 Task: Check the percentage active listings of family room in the last 5 years.
Action: Mouse moved to (848, 185)
Screenshot: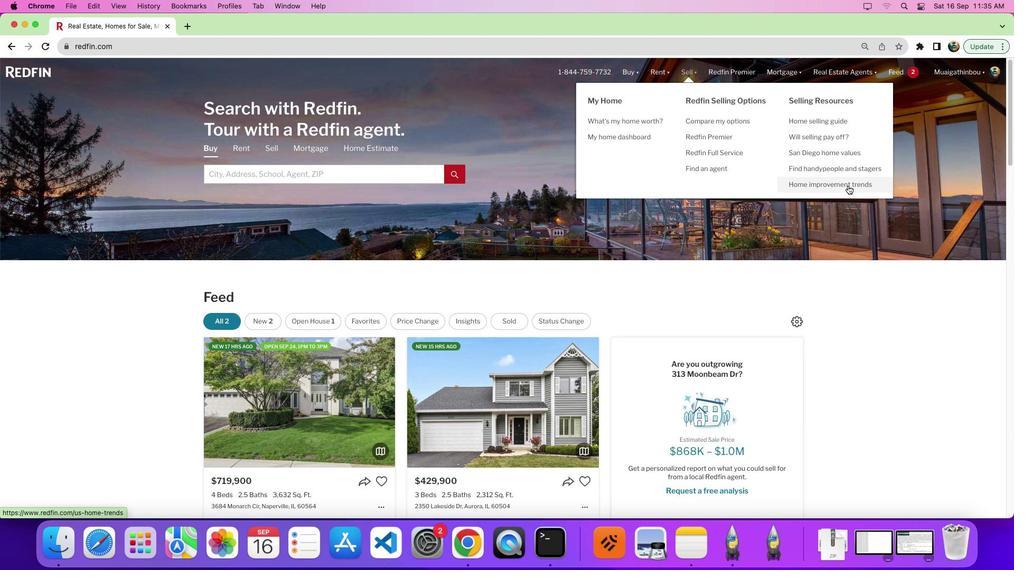
Action: Mouse pressed left at (848, 185)
Screenshot: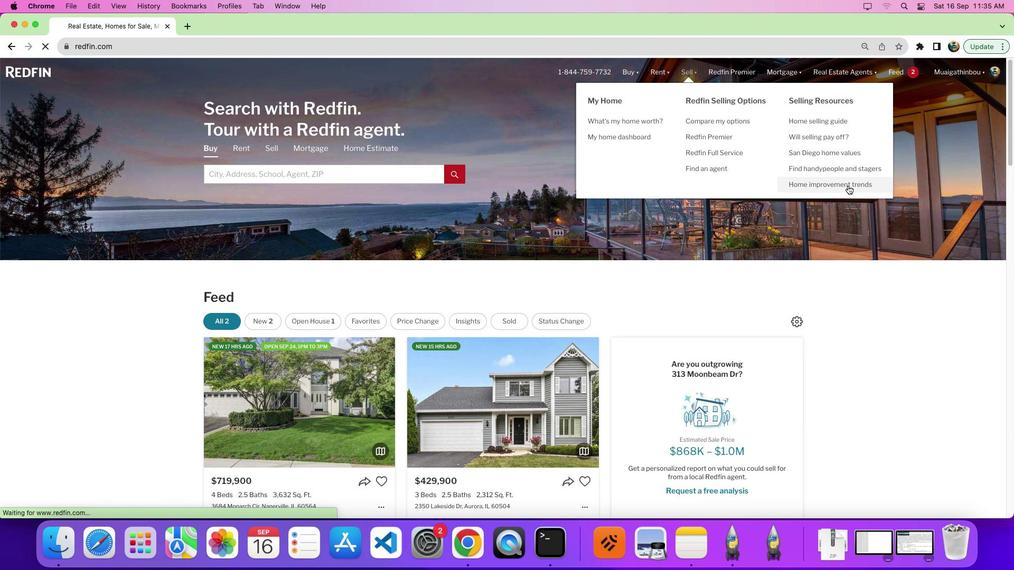 
Action: Mouse pressed left at (848, 185)
Screenshot: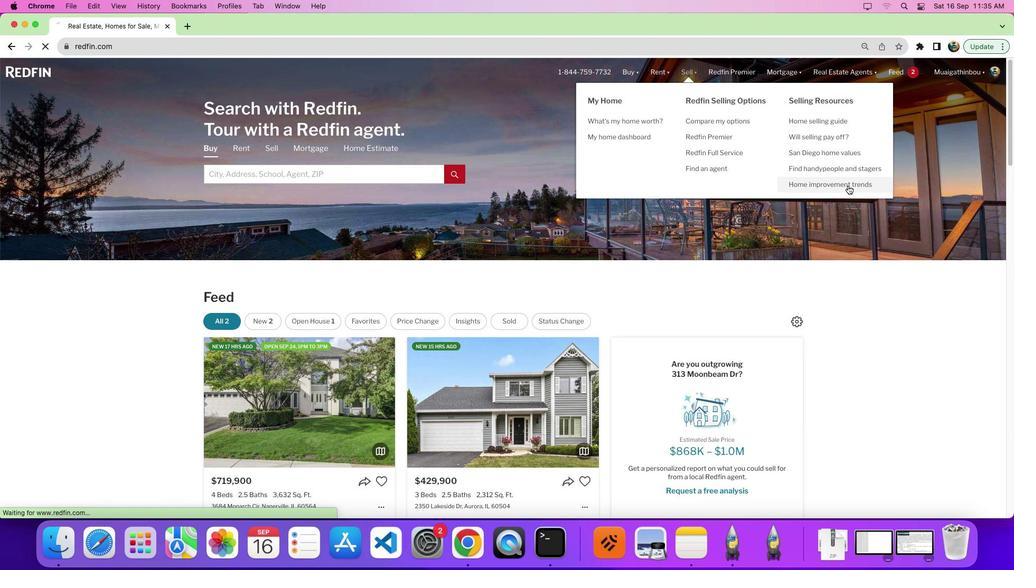 
Action: Mouse moved to (274, 204)
Screenshot: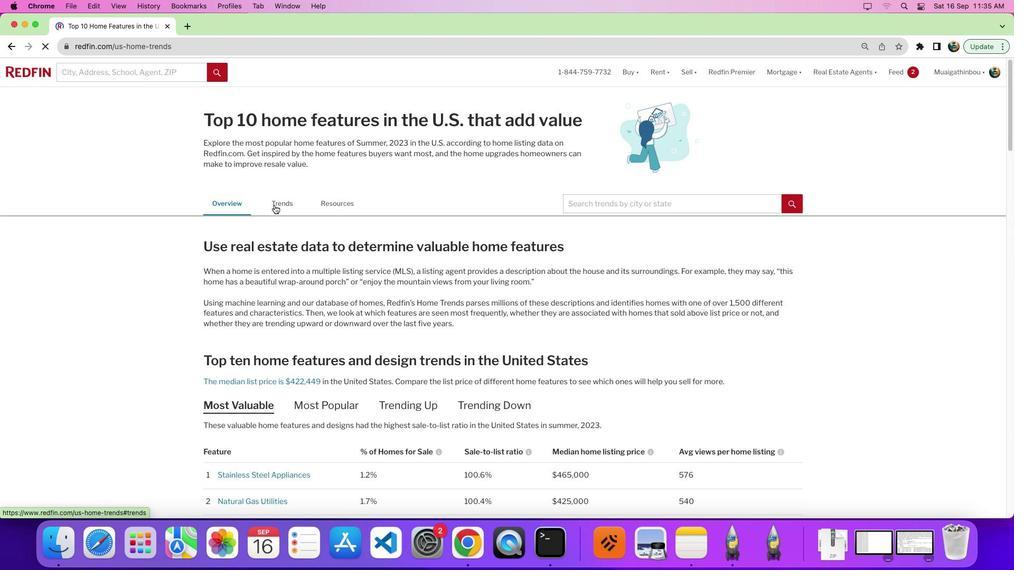 
Action: Mouse pressed left at (274, 204)
Screenshot: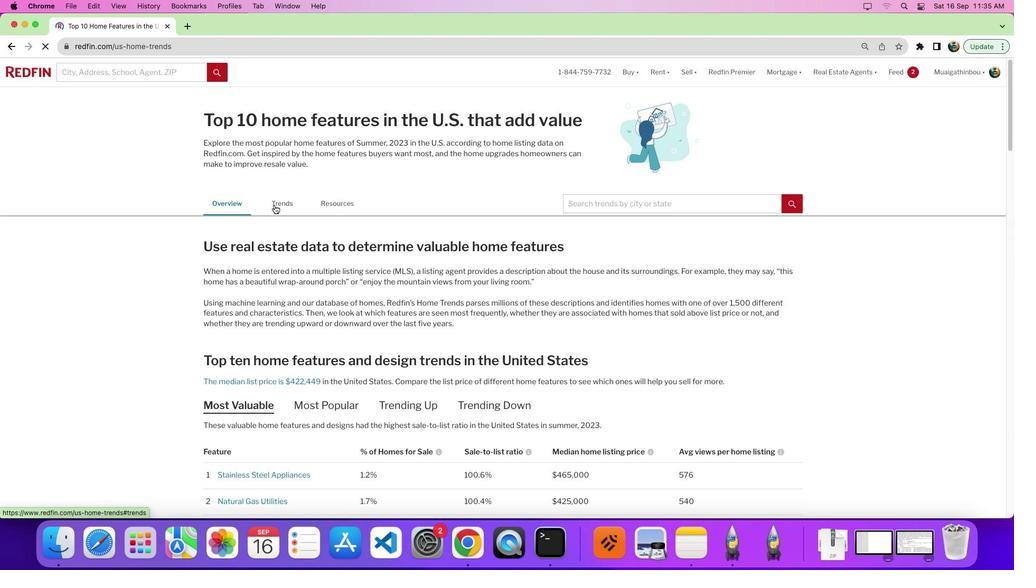 
Action: Mouse moved to (476, 253)
Screenshot: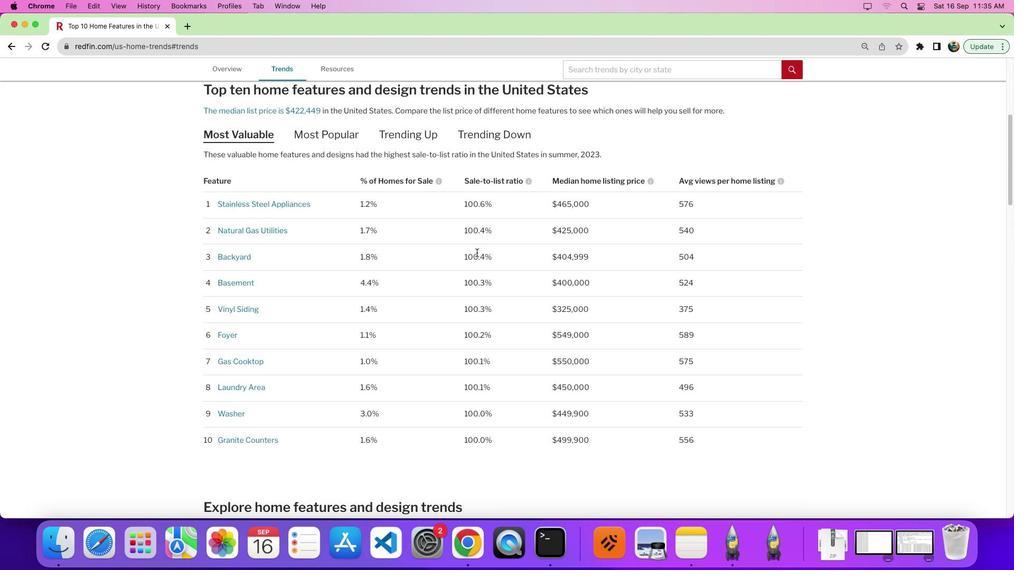 
Action: Mouse scrolled (476, 253) with delta (0, 0)
Screenshot: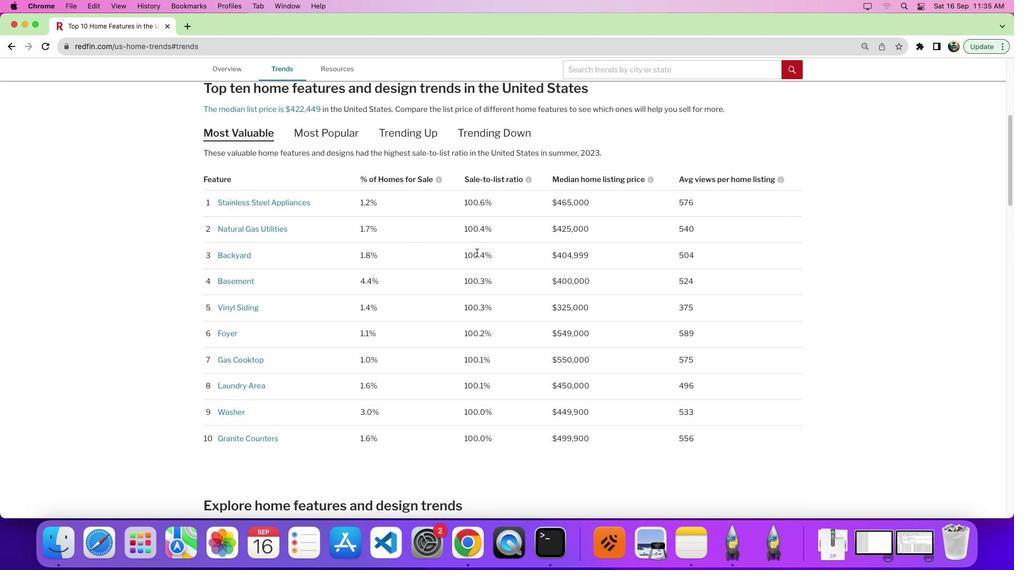 
Action: Mouse scrolled (476, 253) with delta (0, 0)
Screenshot: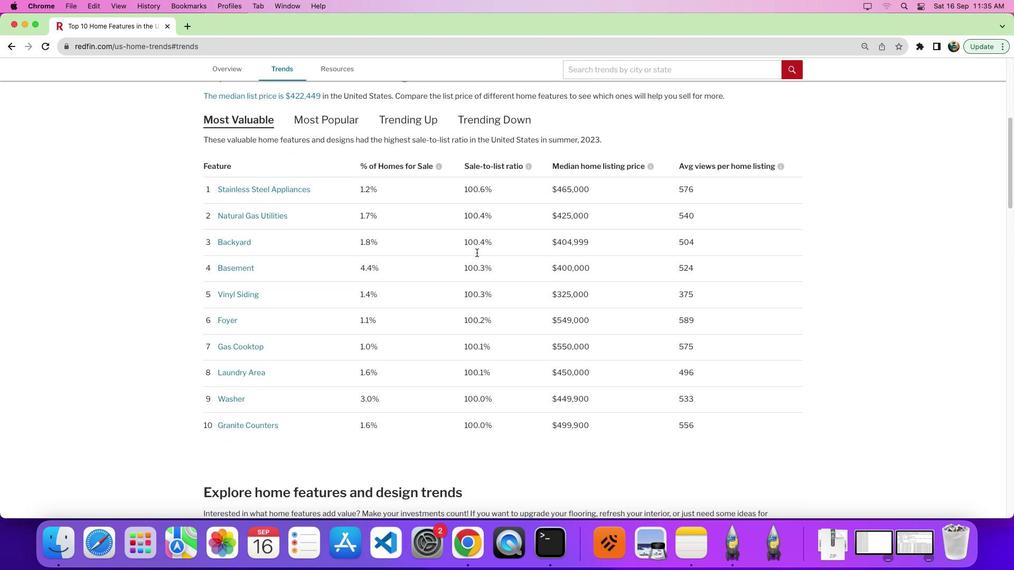 
Action: Mouse scrolled (476, 253) with delta (0, 0)
Screenshot: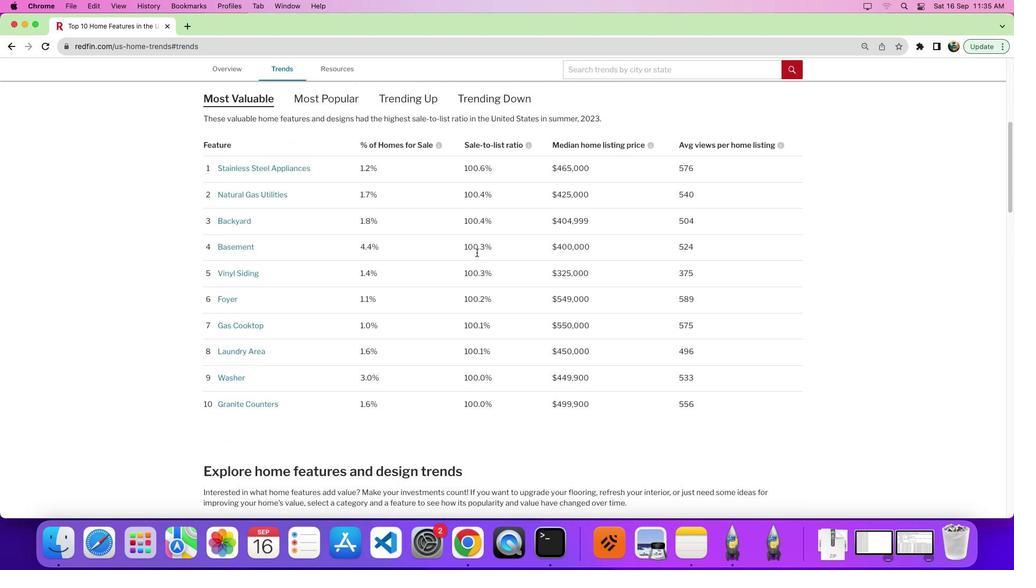 
Action: Mouse moved to (476, 253)
Screenshot: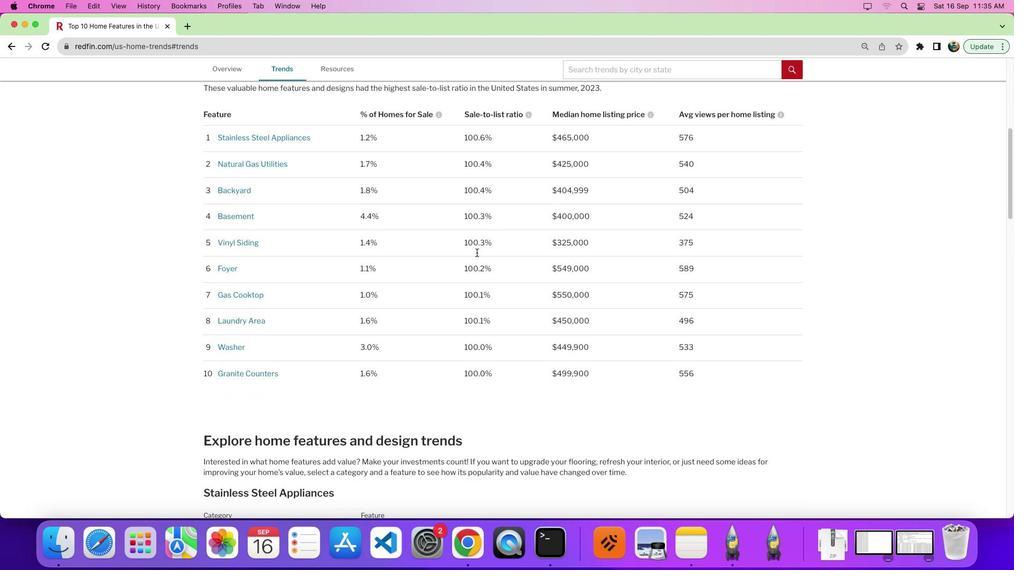 
Action: Mouse scrolled (476, 253) with delta (0, 0)
Screenshot: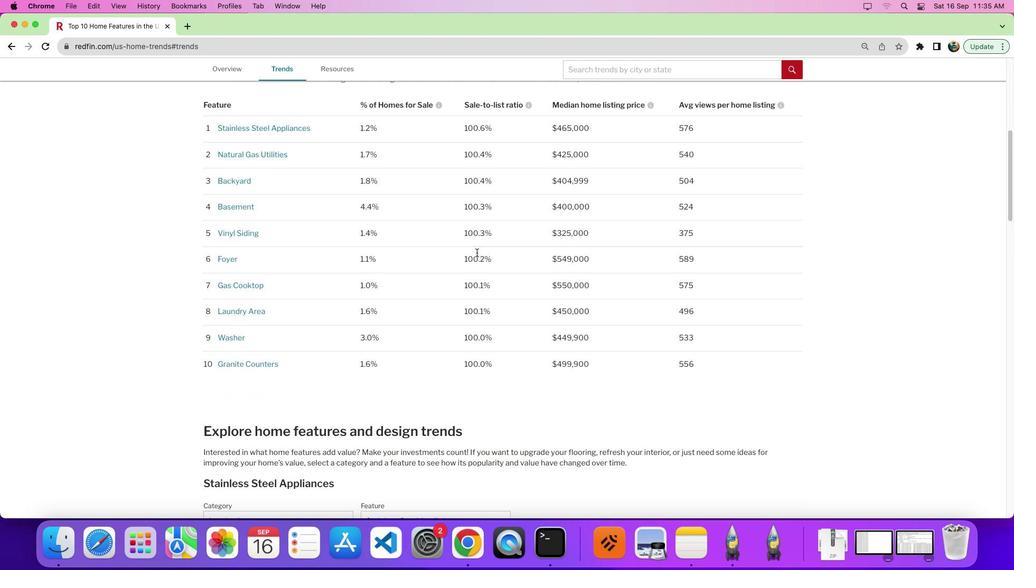 
Action: Mouse scrolled (476, 253) with delta (0, 0)
Screenshot: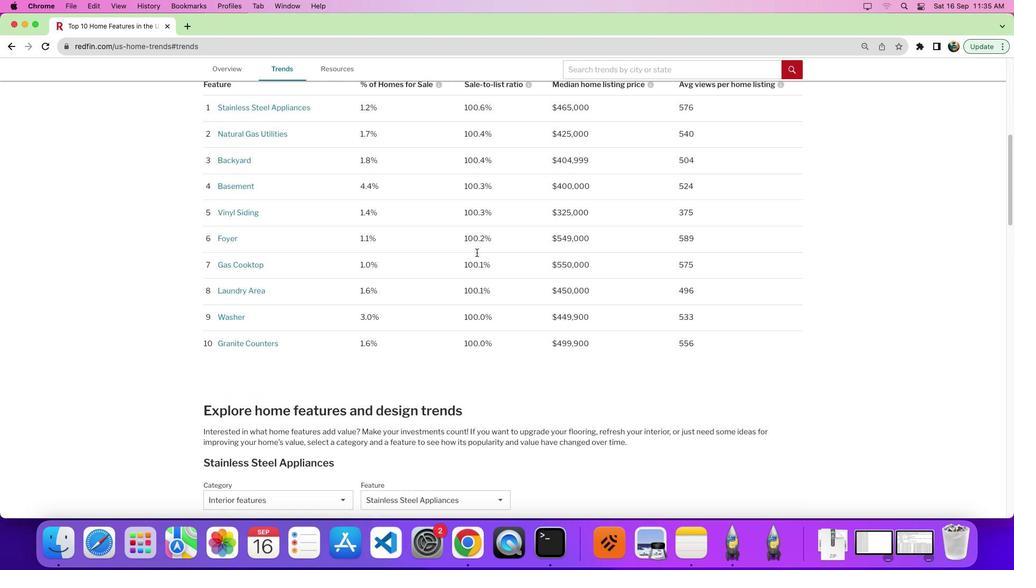 
Action: Mouse scrolled (476, 253) with delta (0, -2)
Screenshot: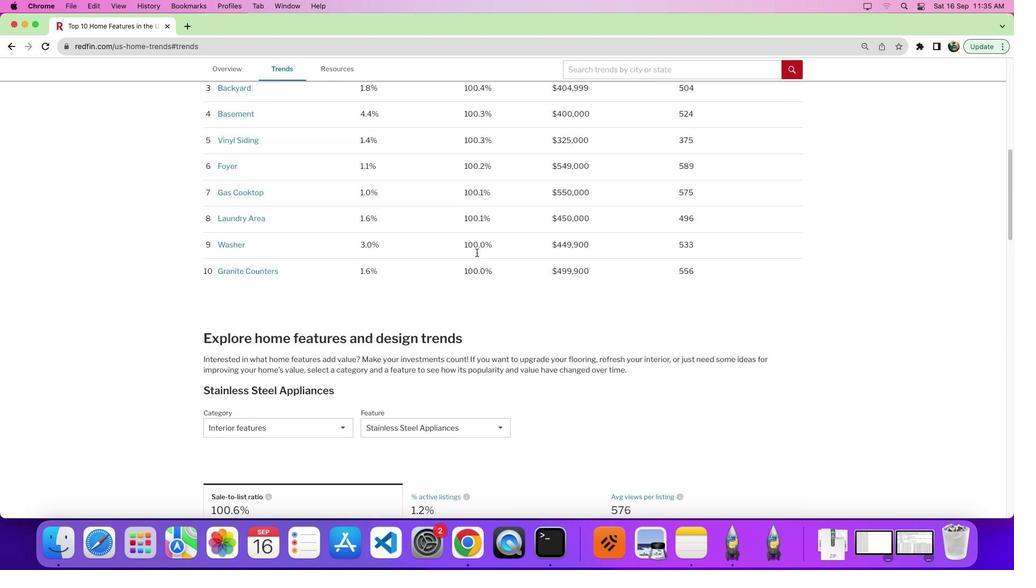 
Action: Mouse moved to (476, 252)
Screenshot: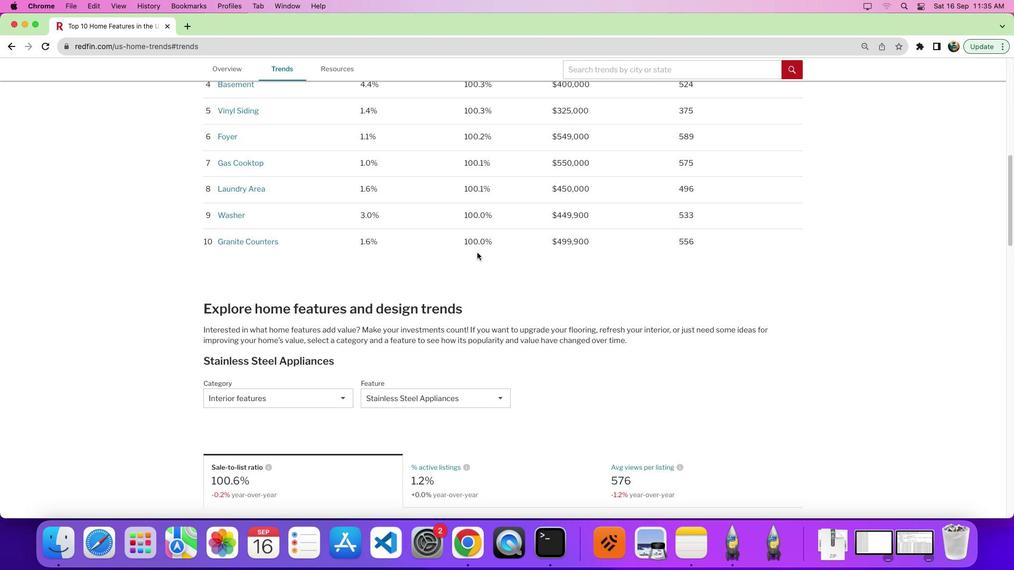 
Action: Mouse scrolled (476, 252) with delta (0, 0)
Screenshot: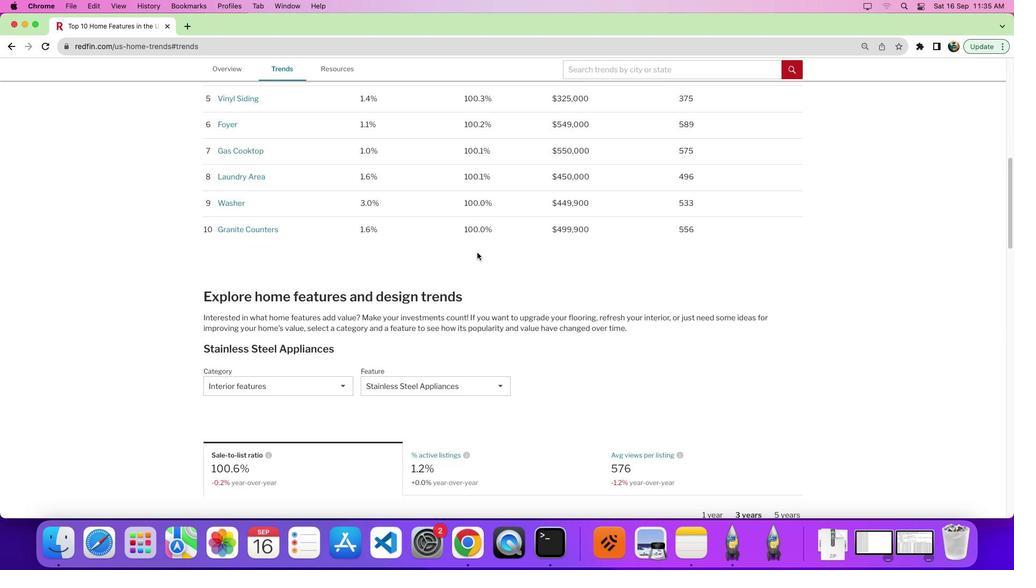 
Action: Mouse scrolled (476, 252) with delta (0, 0)
Screenshot: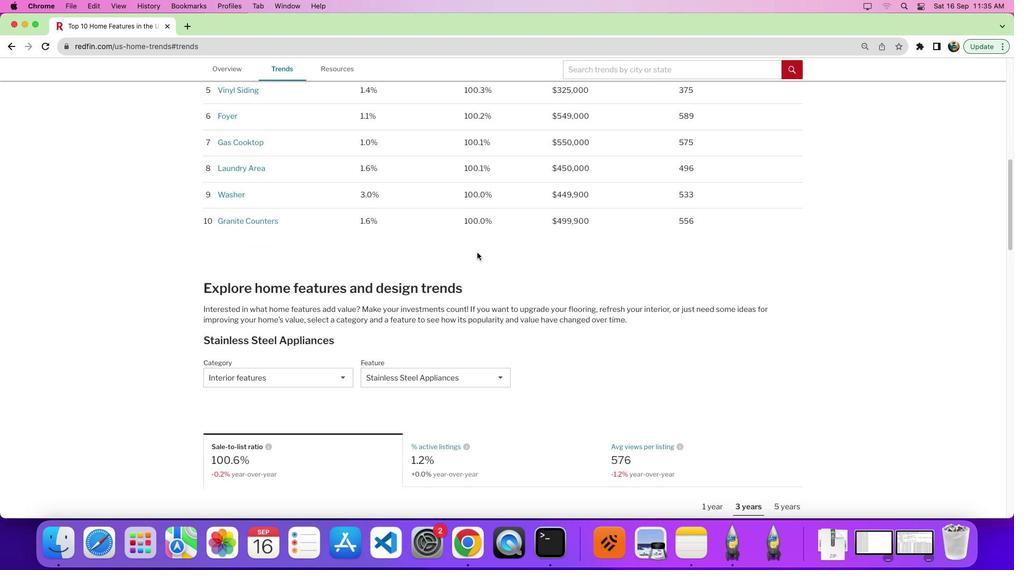 
Action: Mouse moved to (457, 270)
Screenshot: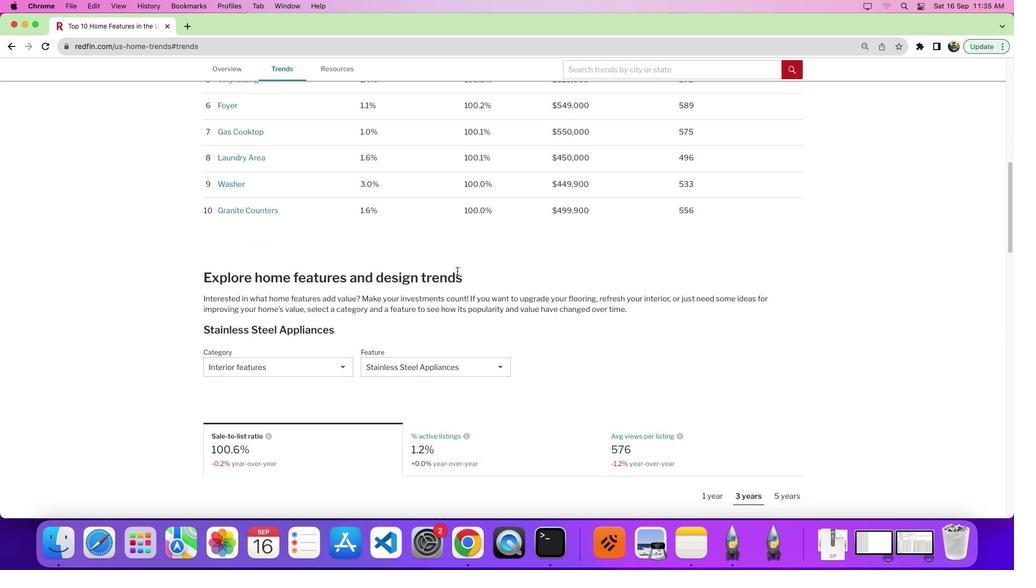 
Action: Mouse scrolled (457, 270) with delta (0, 0)
Screenshot: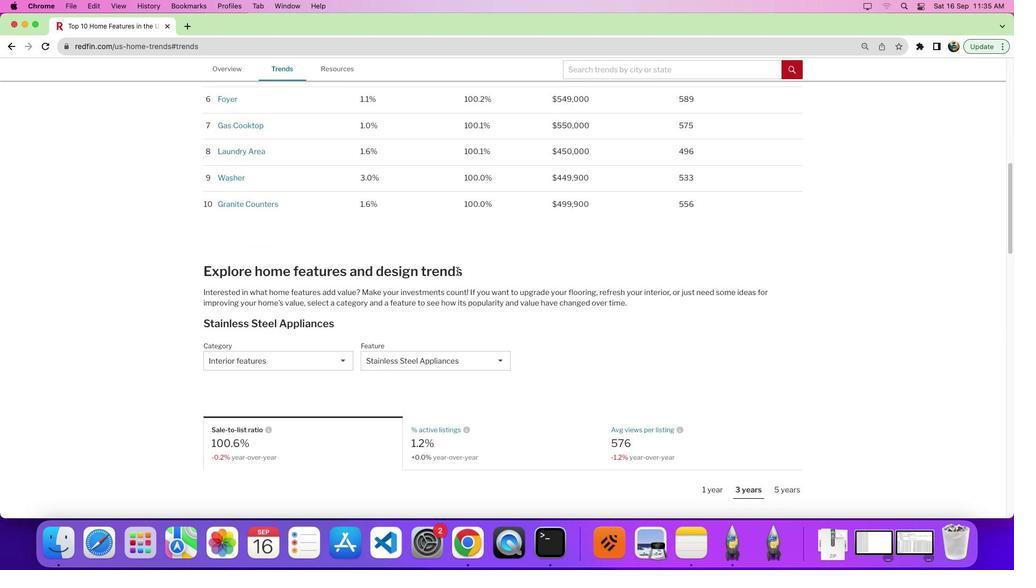 
Action: Mouse scrolled (457, 270) with delta (0, 0)
Screenshot: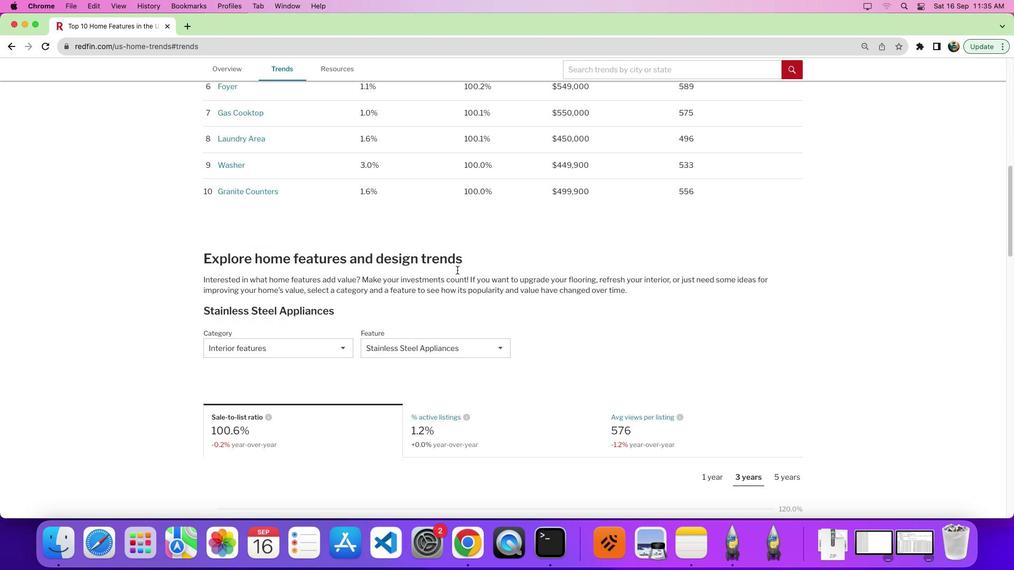 
Action: Mouse moved to (457, 270)
Screenshot: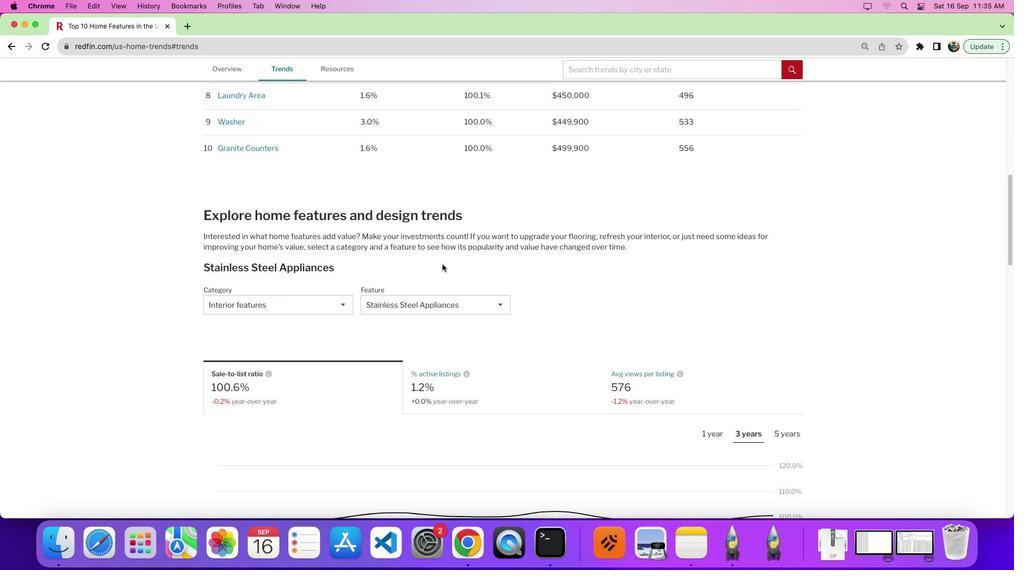 
Action: Mouse scrolled (457, 270) with delta (0, -1)
Screenshot: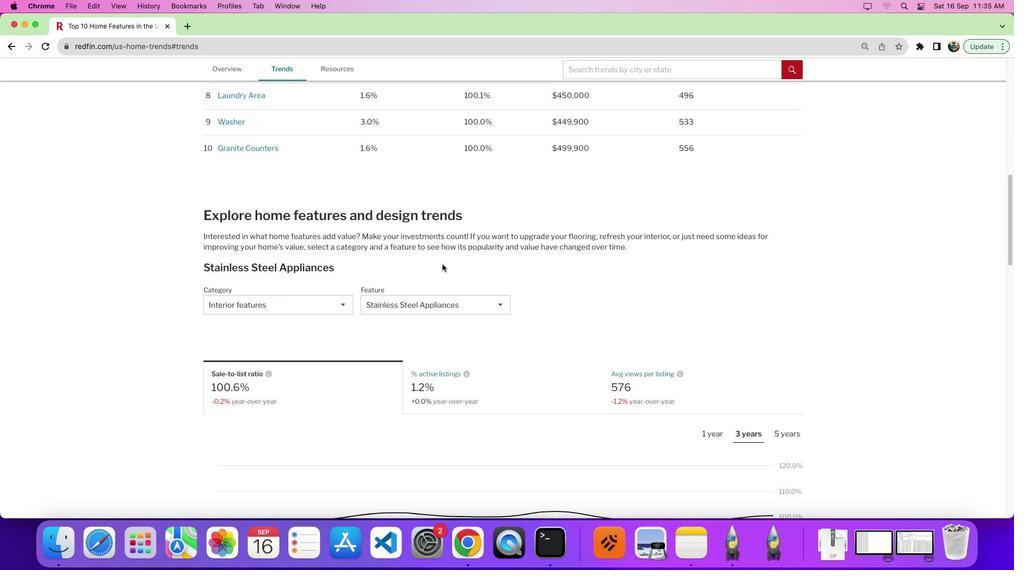
Action: Mouse moved to (308, 283)
Screenshot: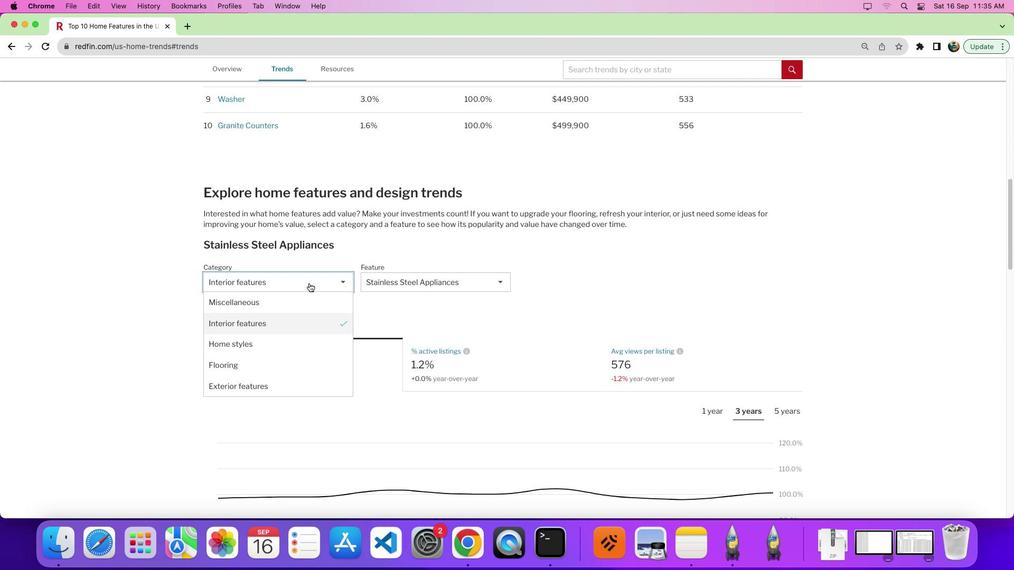 
Action: Mouse pressed left at (308, 283)
Screenshot: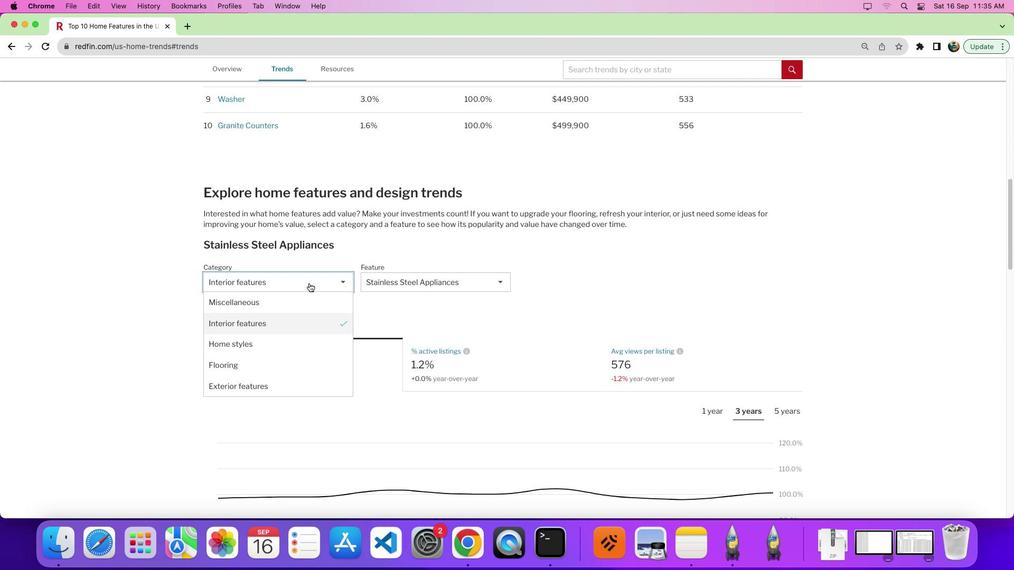 
Action: Mouse moved to (307, 330)
Screenshot: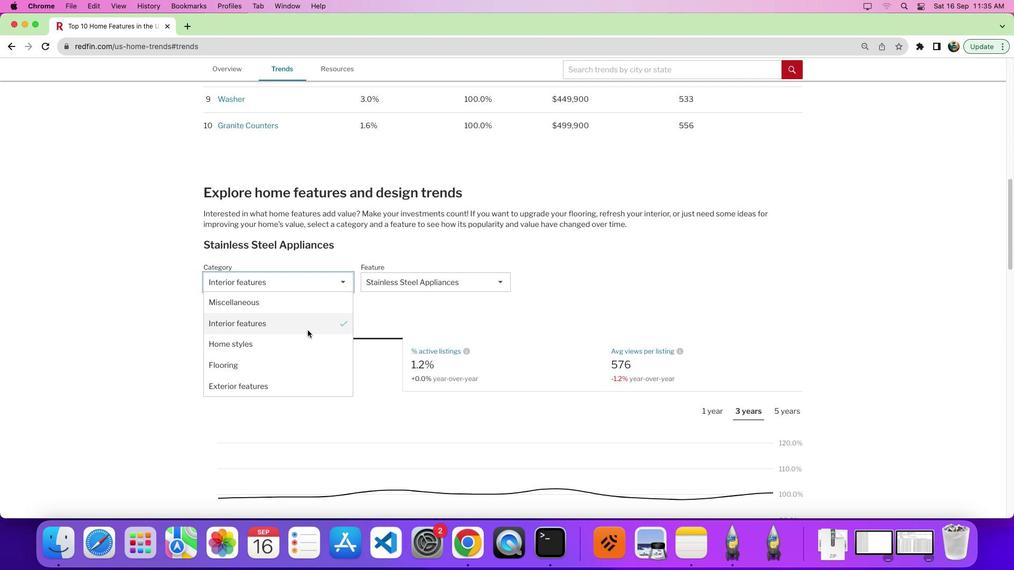 
Action: Mouse pressed left at (307, 330)
Screenshot: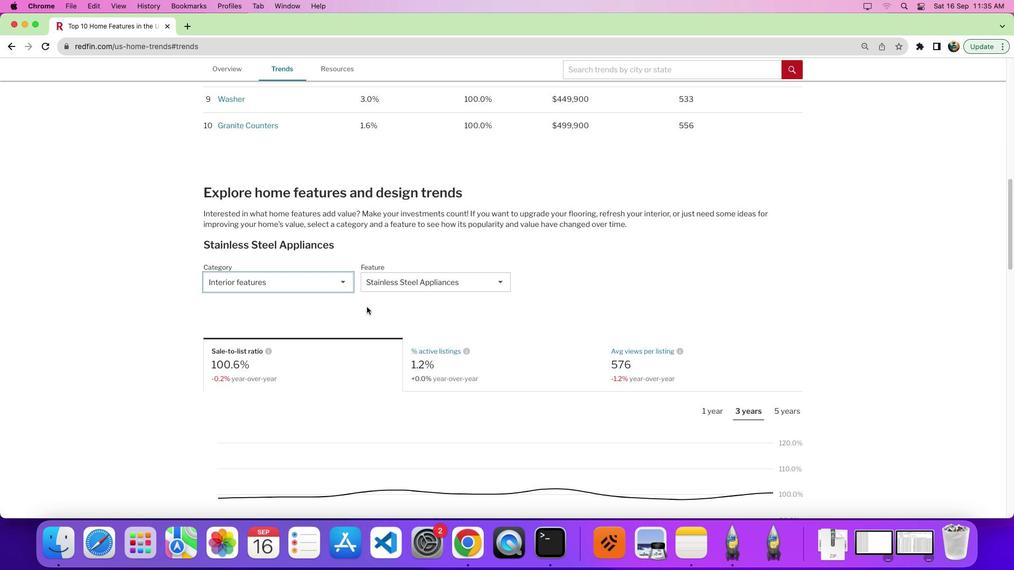 
Action: Mouse moved to (428, 270)
Screenshot: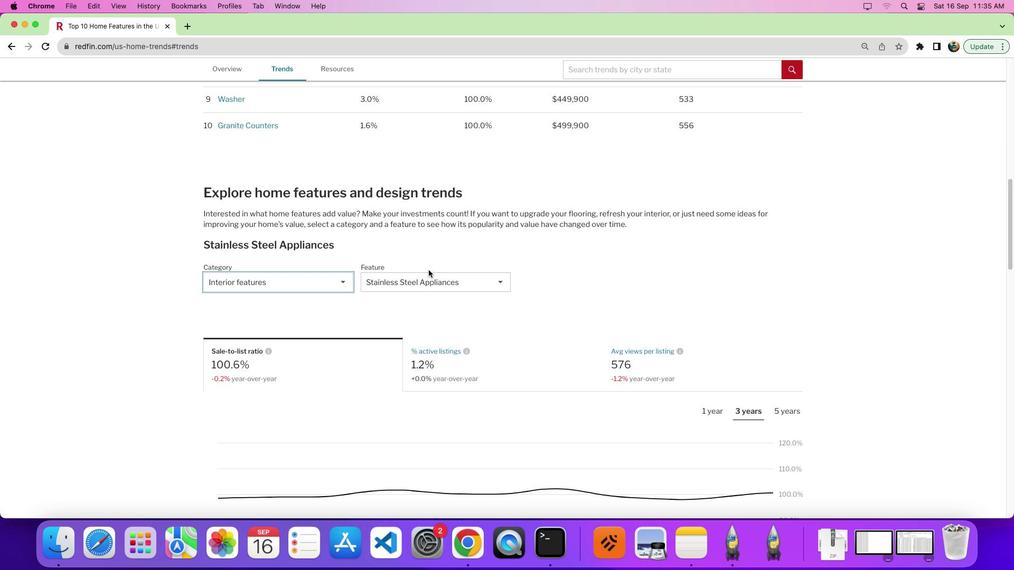 
Action: Mouse pressed left at (428, 270)
Screenshot: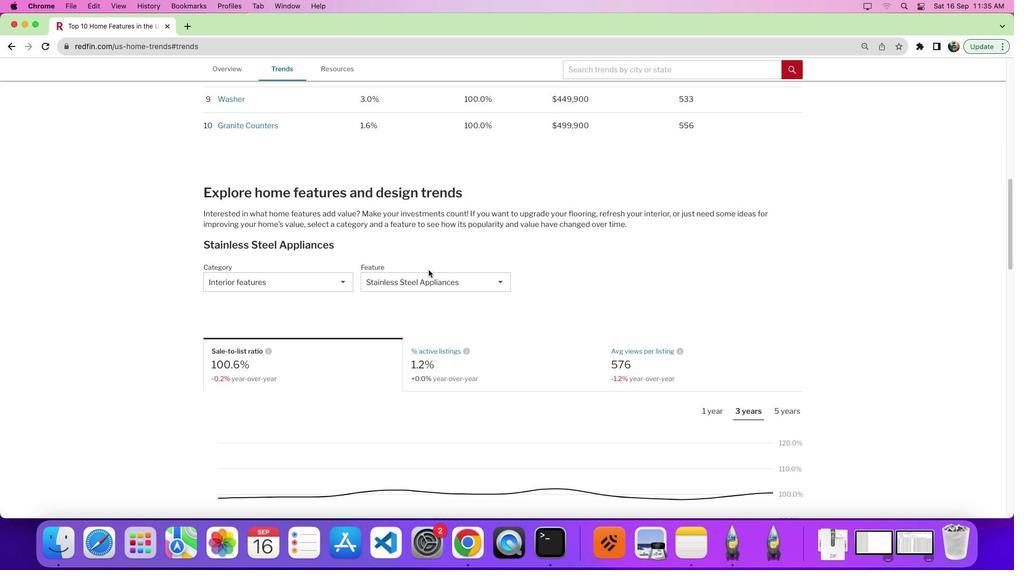 
Action: Mouse moved to (429, 286)
Screenshot: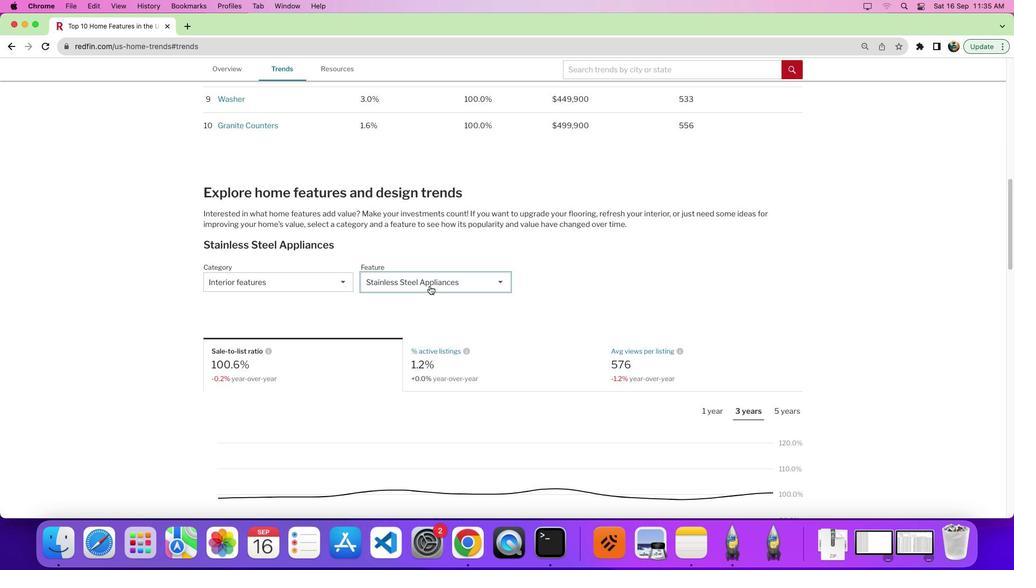 
Action: Mouse pressed left at (429, 286)
Screenshot: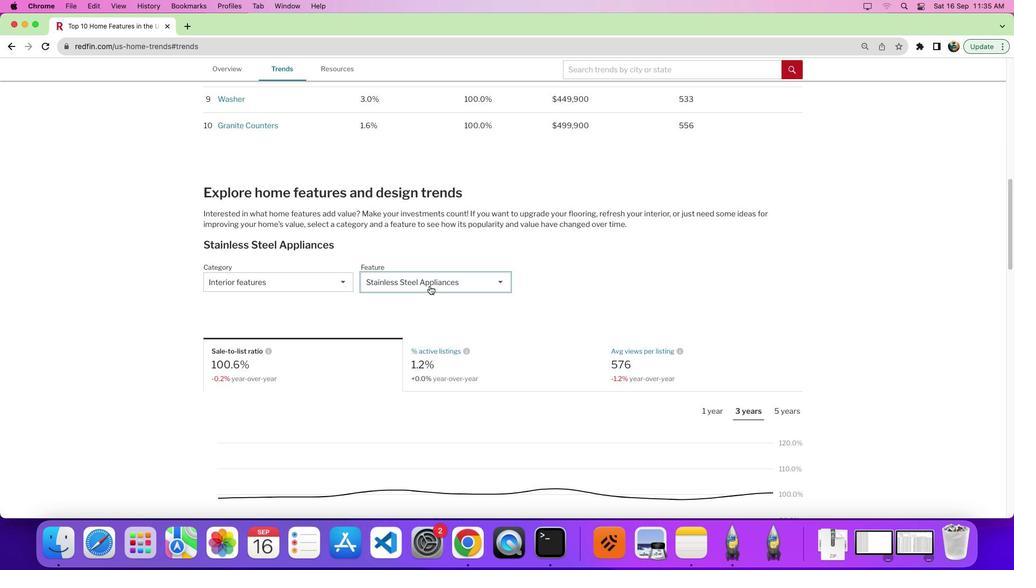 
Action: Mouse moved to (439, 346)
Screenshot: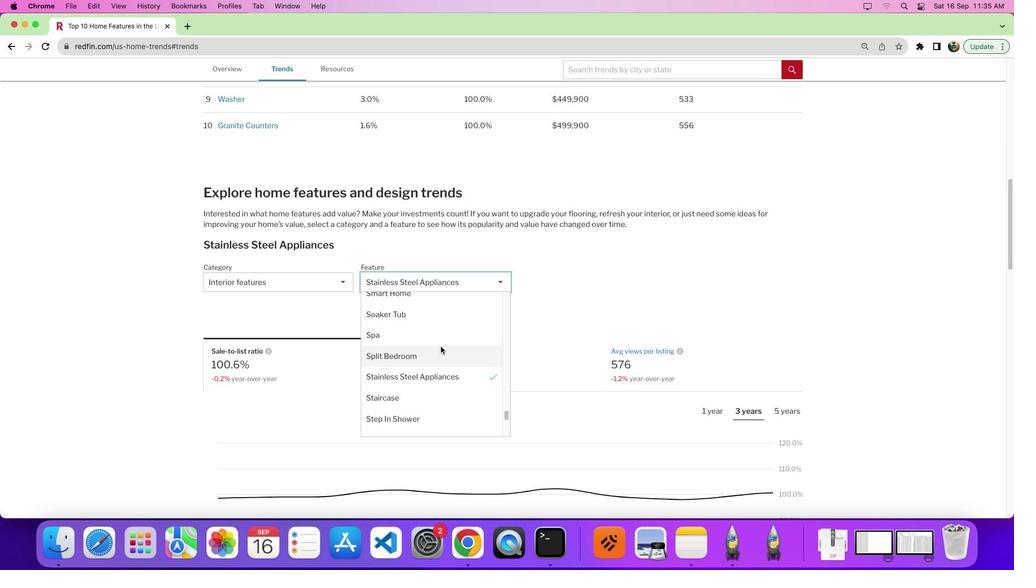 
Action: Mouse scrolled (439, 346) with delta (0, 0)
Screenshot: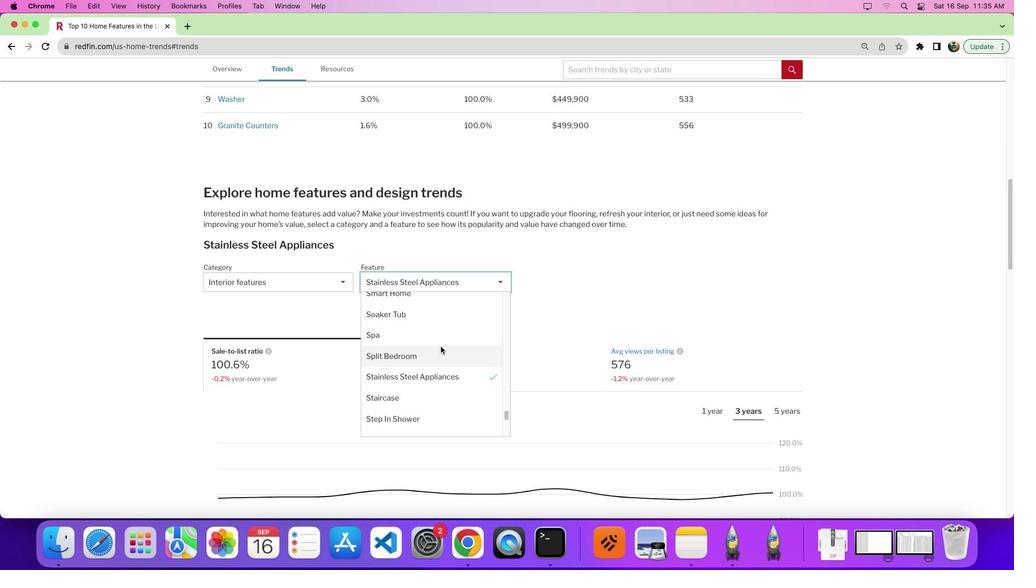 
Action: Mouse moved to (439, 347)
Screenshot: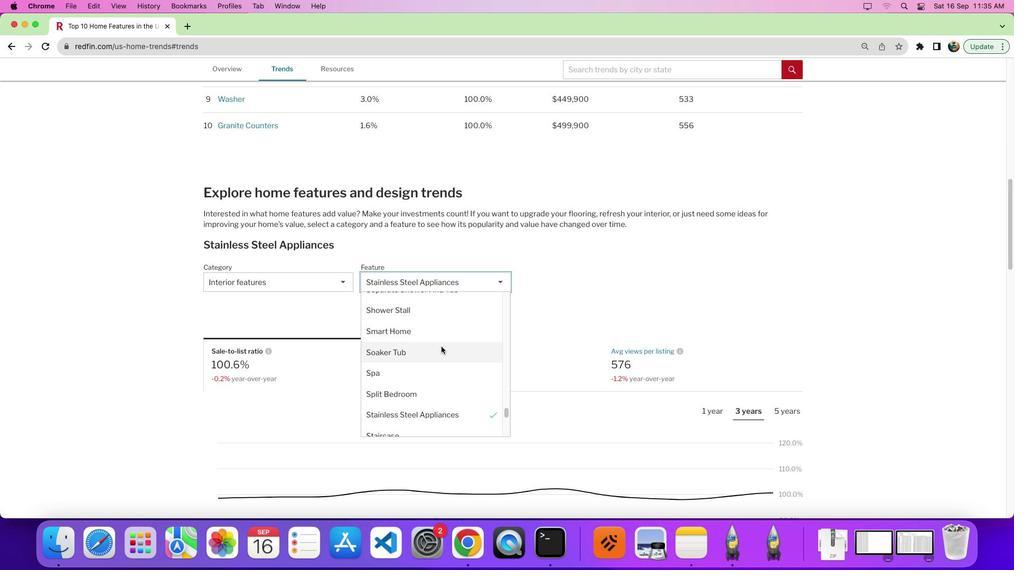 
Action: Mouse scrolled (439, 347) with delta (0, 0)
Screenshot: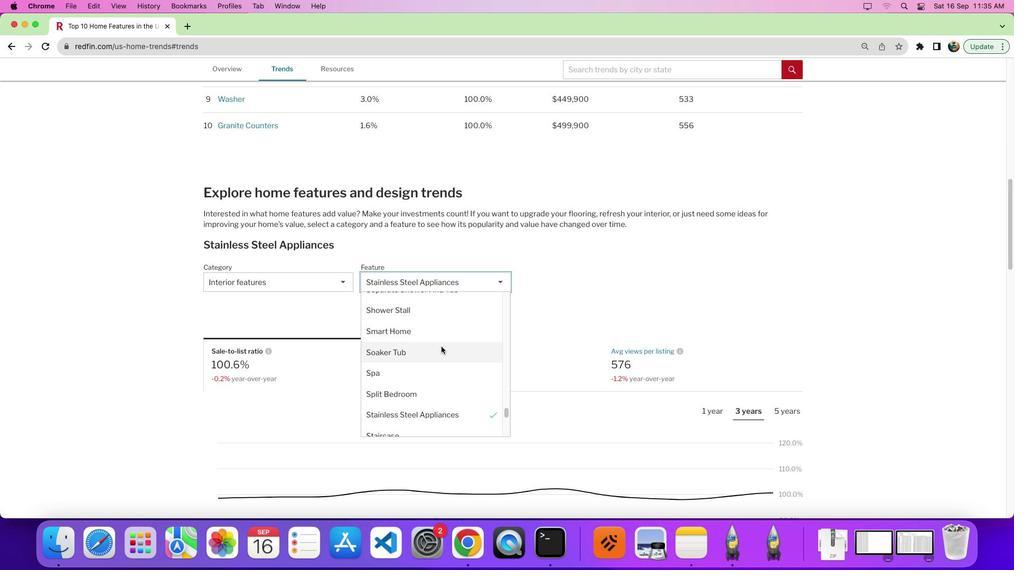 
Action: Mouse scrolled (439, 347) with delta (0, 3)
Screenshot: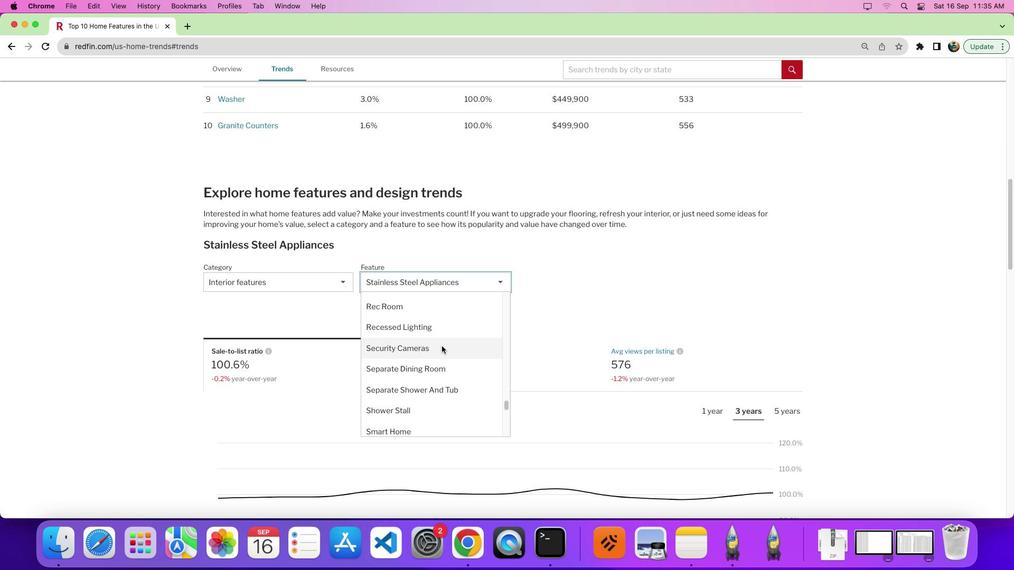 
Action: Mouse moved to (508, 345)
Screenshot: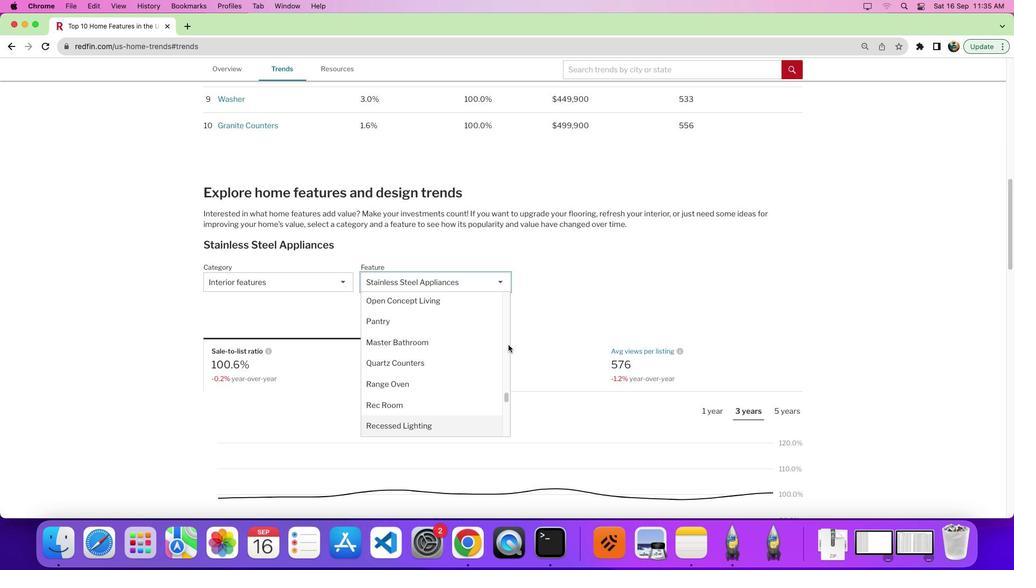 
Action: Mouse pressed left at (508, 345)
Screenshot: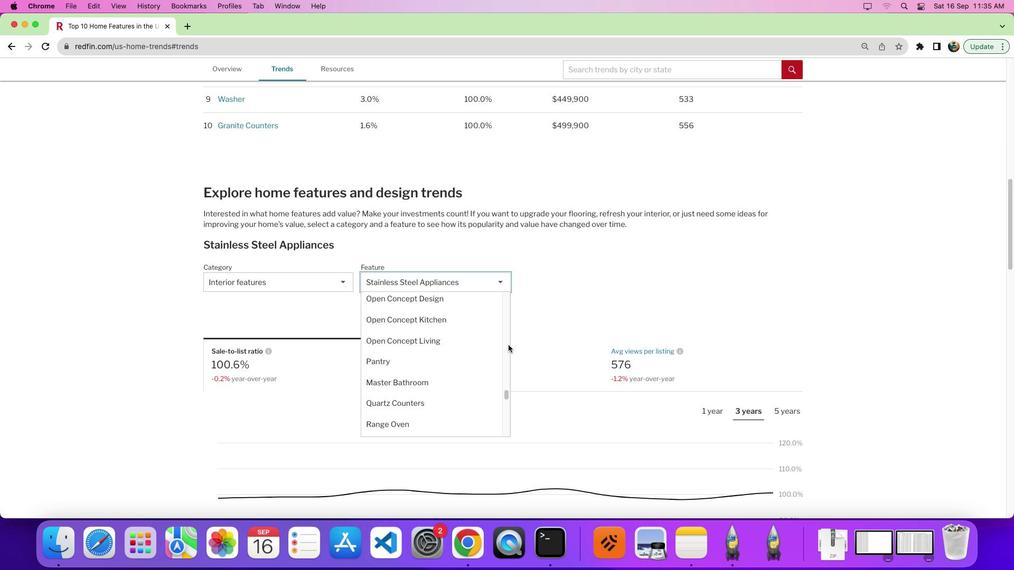 
Action: Mouse moved to (430, 328)
Screenshot: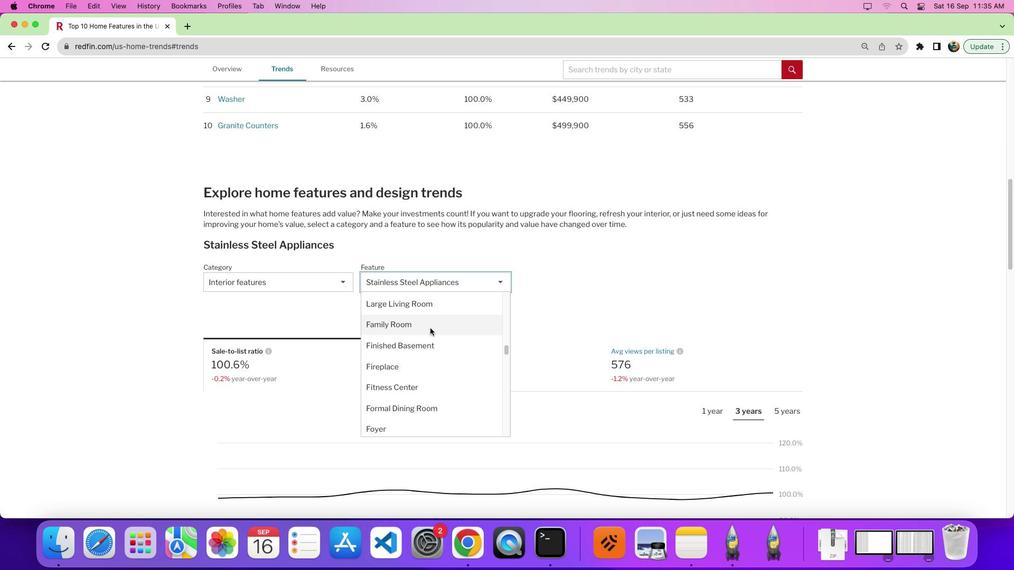 
Action: Mouse pressed left at (430, 328)
Screenshot: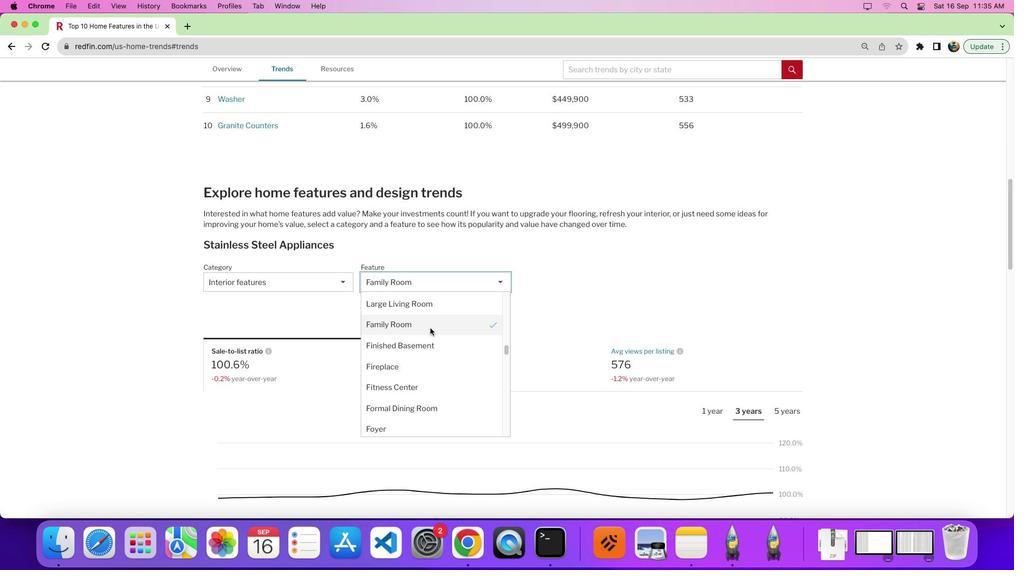
Action: Mouse moved to (610, 324)
Screenshot: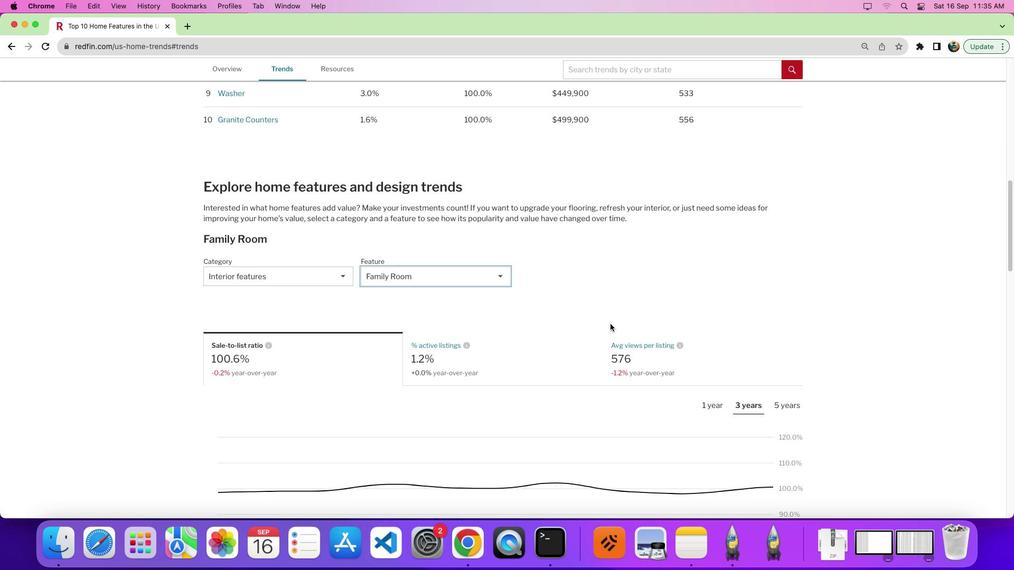 
Action: Mouse scrolled (610, 324) with delta (0, 0)
Screenshot: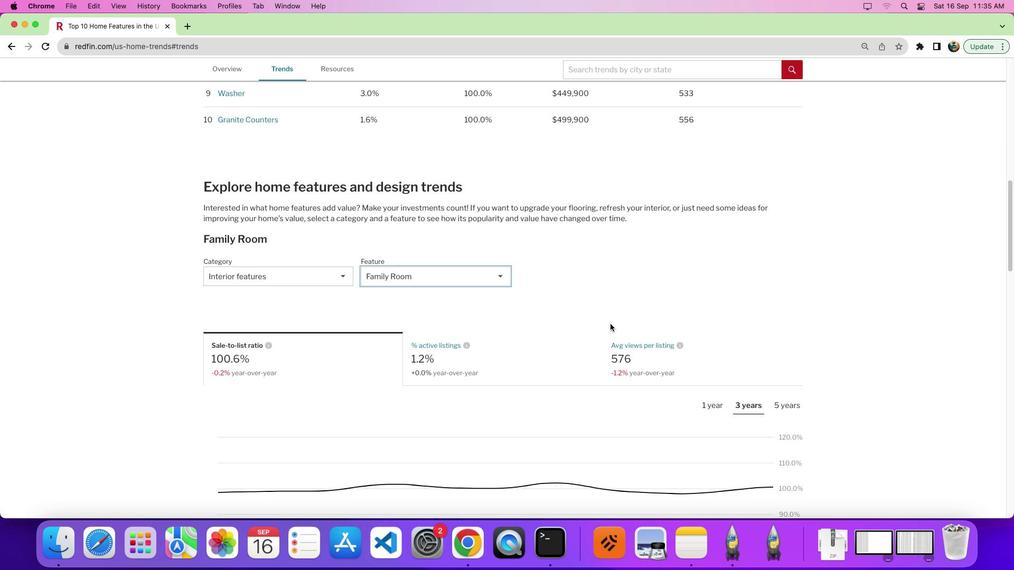 
Action: Mouse scrolled (610, 324) with delta (0, 0)
Screenshot: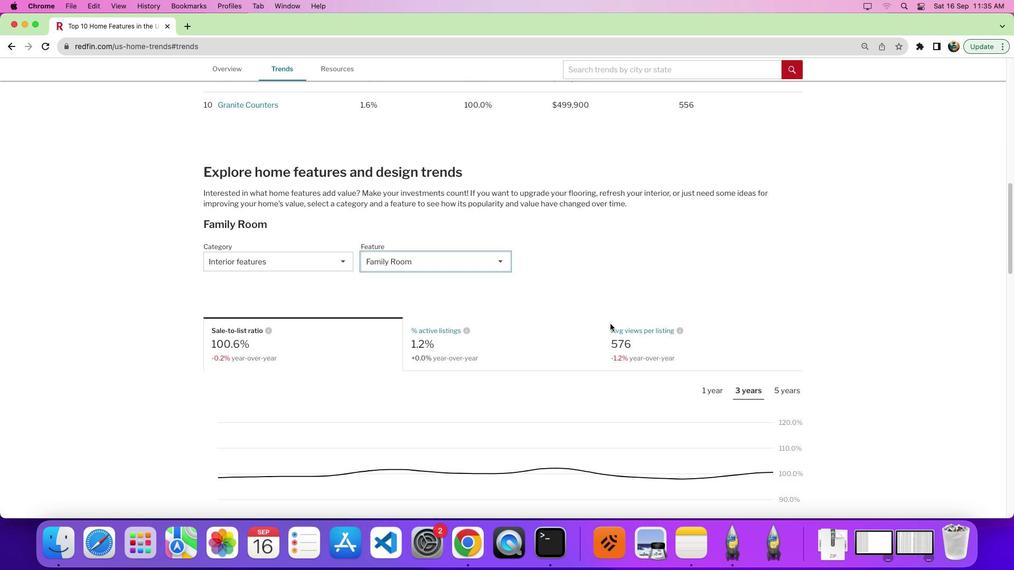 
Action: Mouse moved to (610, 323)
Screenshot: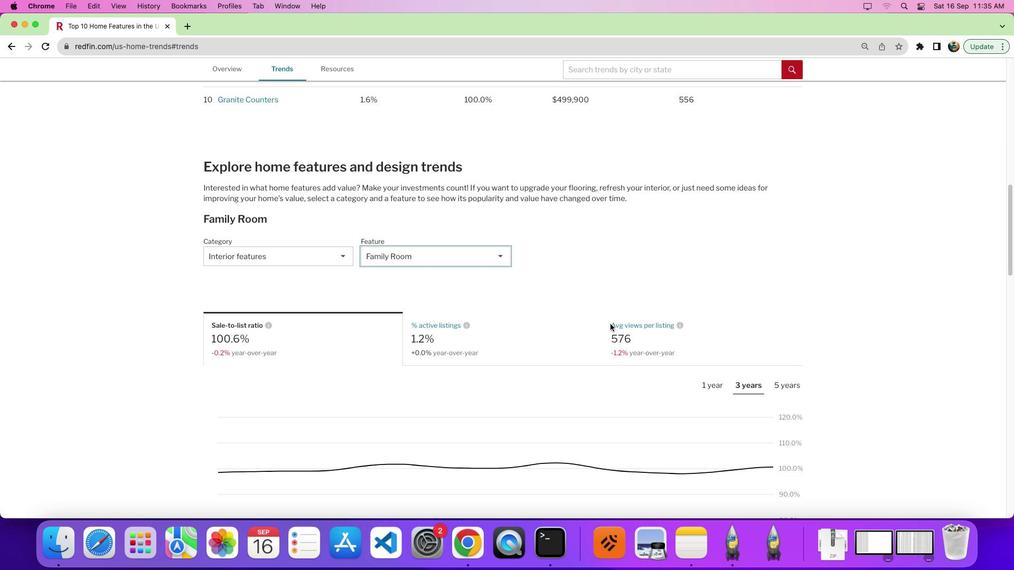 
Action: Mouse scrolled (610, 323) with delta (0, 0)
Screenshot: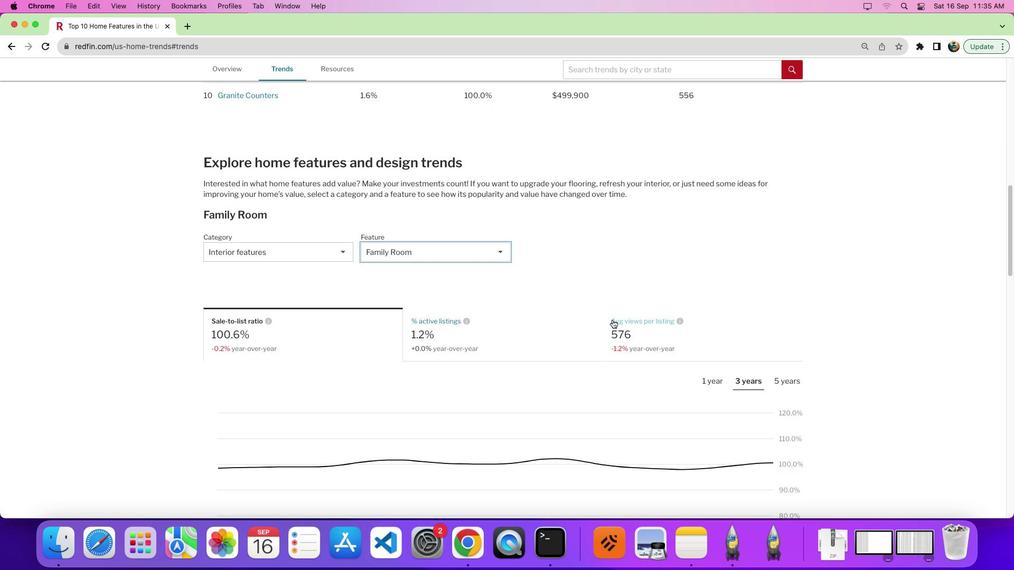 
Action: Mouse moved to (612, 319)
Screenshot: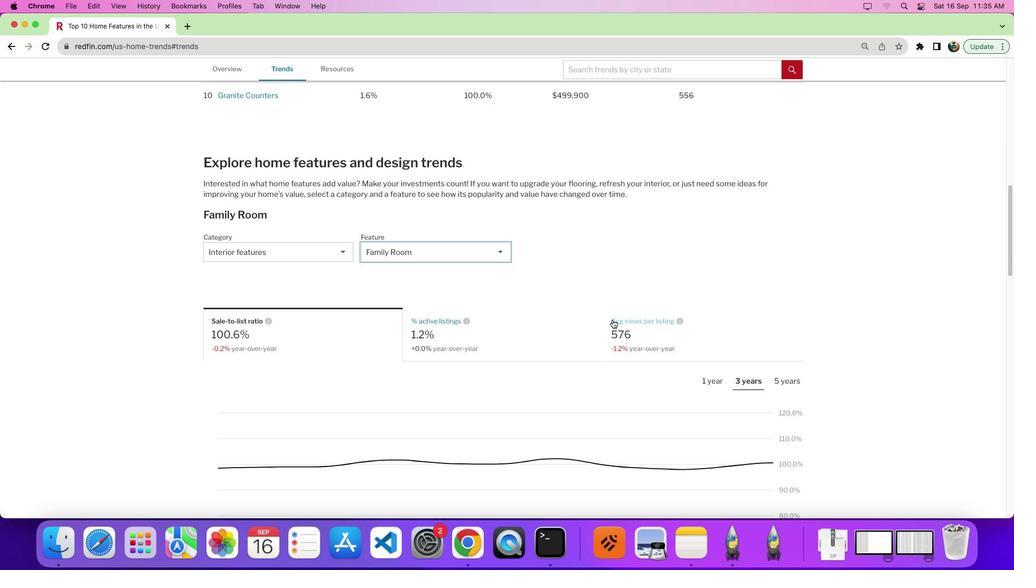 
Action: Mouse scrolled (612, 319) with delta (0, 0)
Screenshot: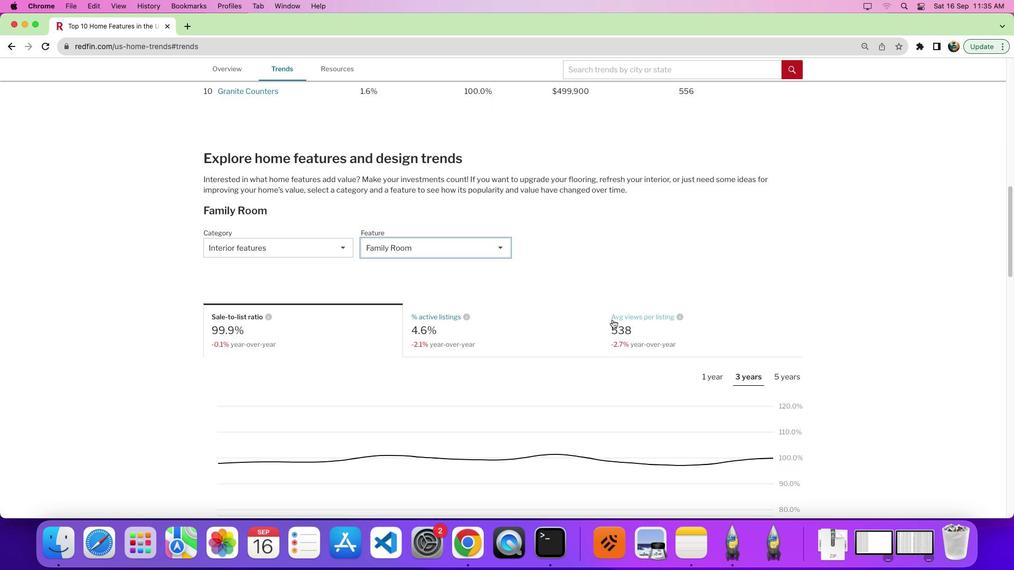 
Action: Mouse scrolled (612, 319) with delta (0, 0)
Screenshot: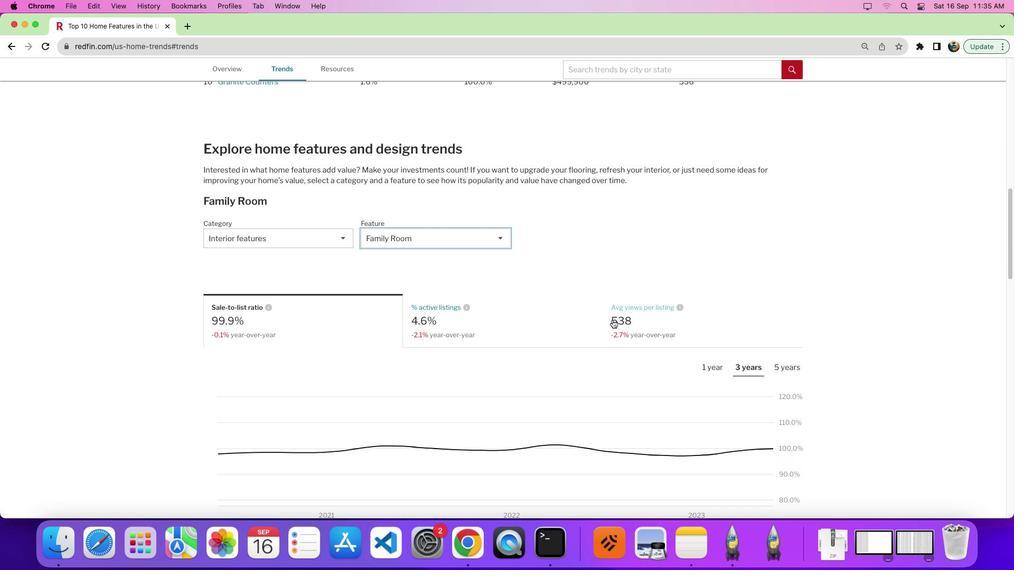
Action: Mouse moved to (444, 322)
Screenshot: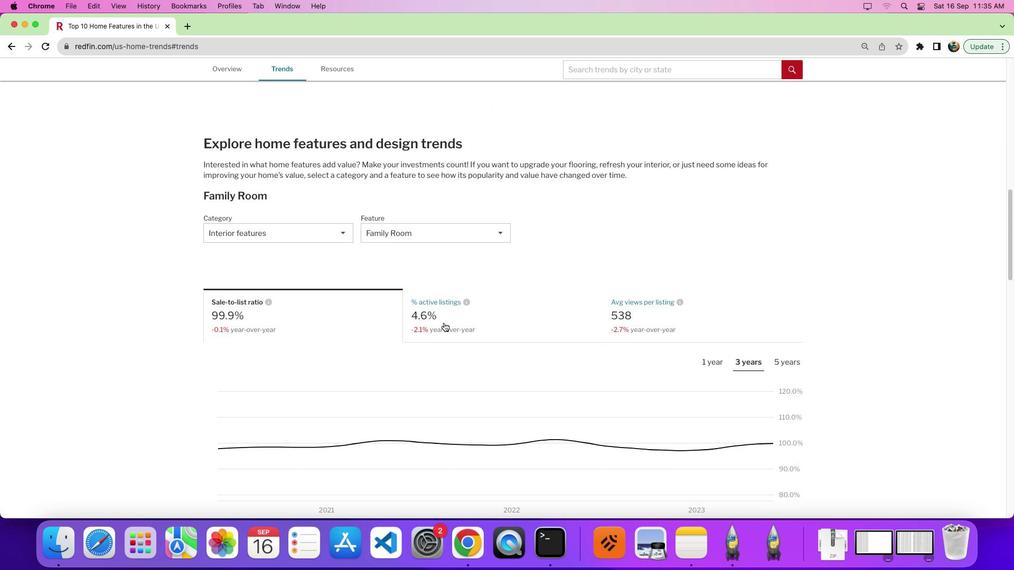 
Action: Mouse pressed left at (444, 322)
Screenshot: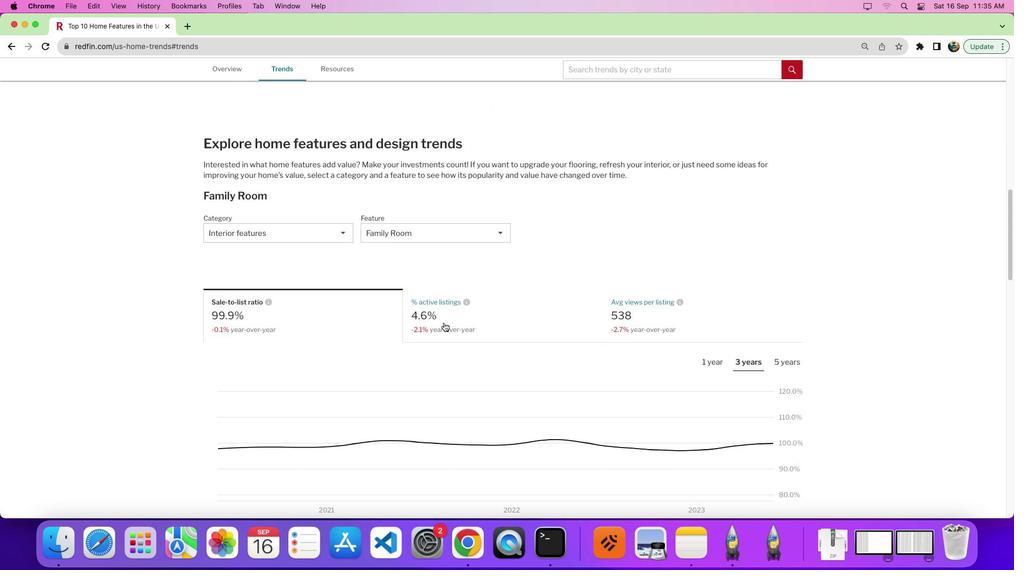 
Action: Mouse moved to (793, 361)
Screenshot: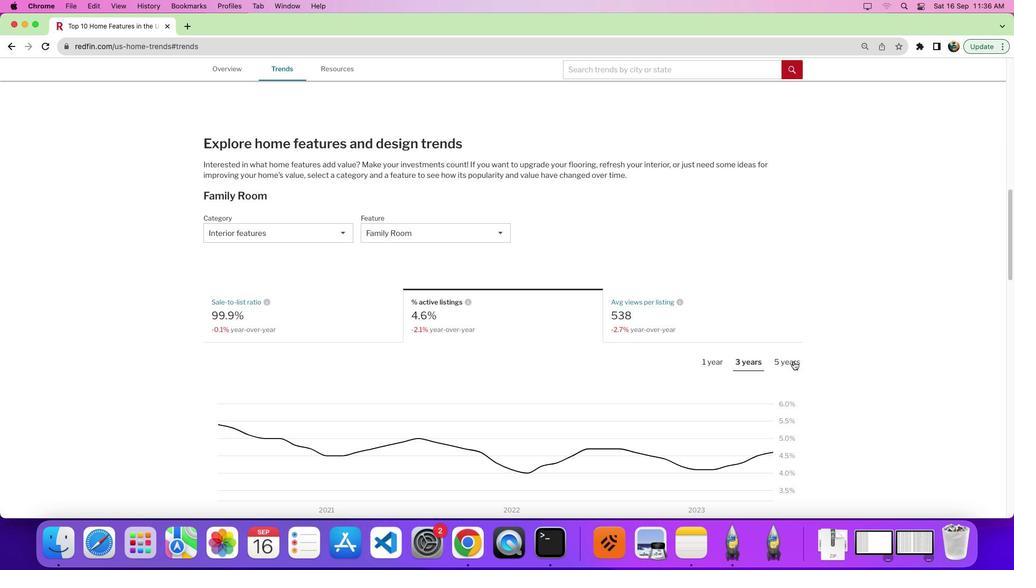 
Action: Mouse pressed left at (793, 361)
Screenshot: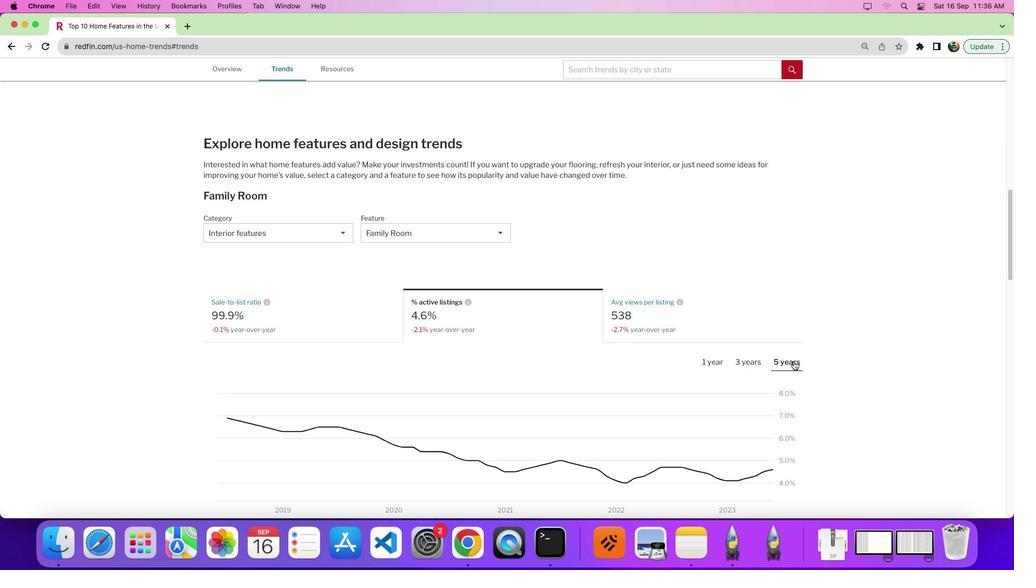 
Action: Mouse moved to (791, 362)
Screenshot: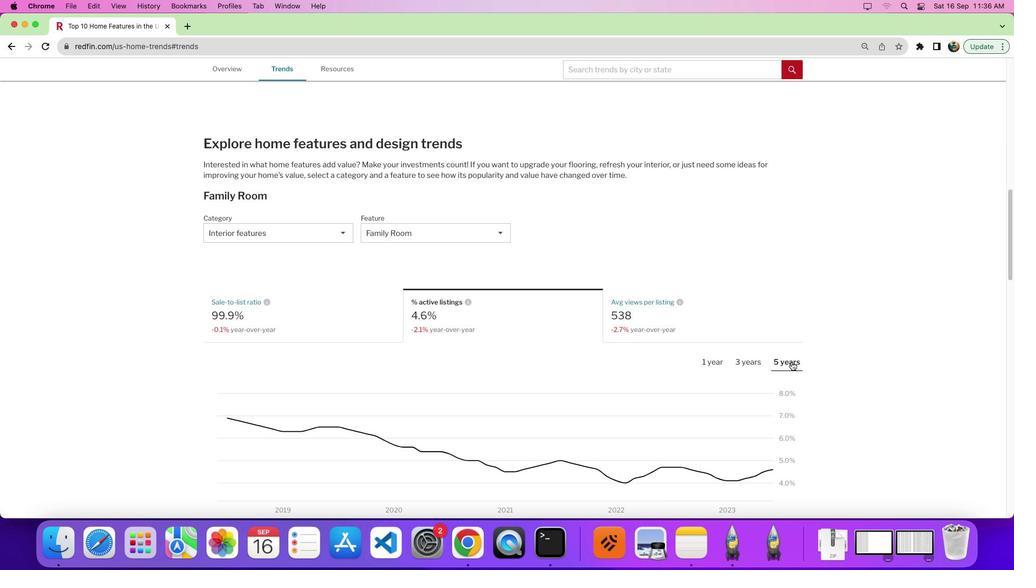 
Action: Mouse scrolled (791, 362) with delta (0, 0)
Screenshot: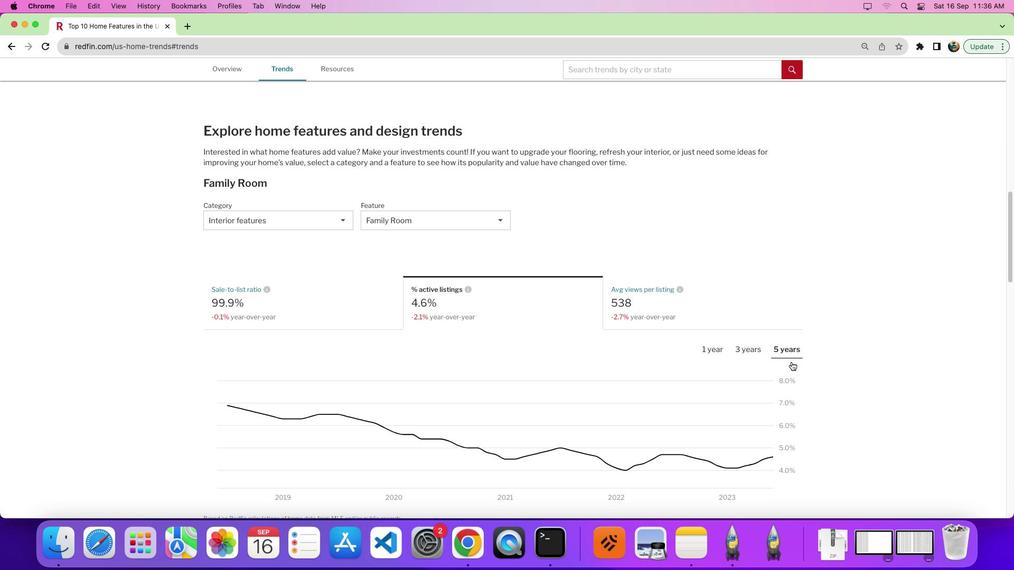 
Action: Mouse scrolled (791, 362) with delta (0, 0)
Screenshot: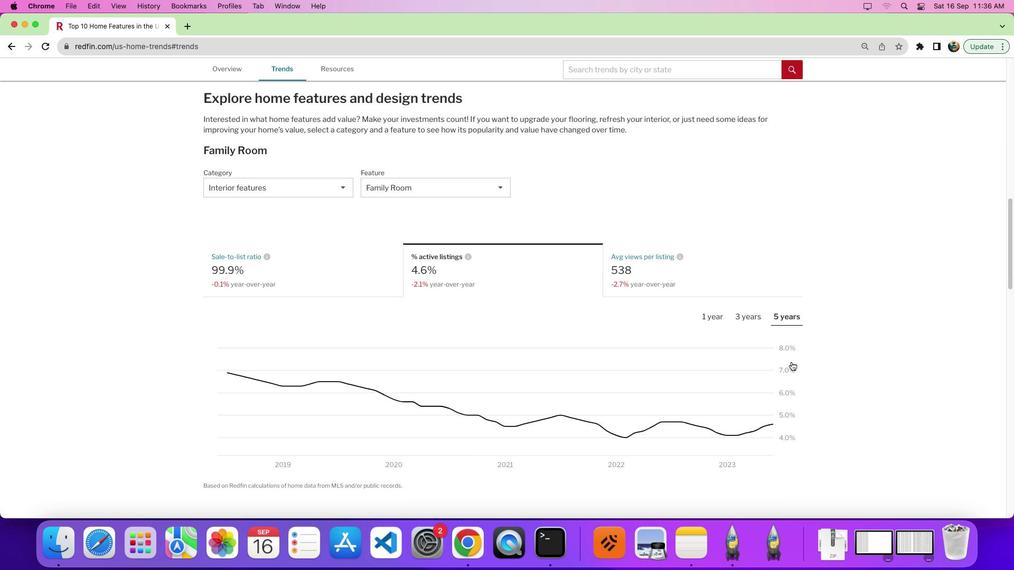 
Action: Mouse scrolled (791, 362) with delta (0, -2)
Screenshot: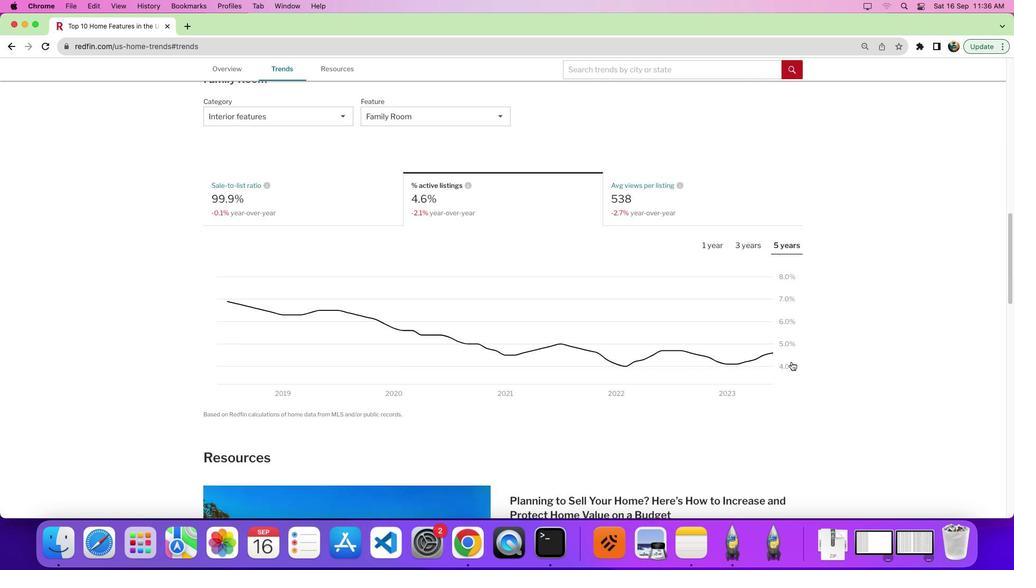 
Action: Mouse moved to (780, 361)
Screenshot: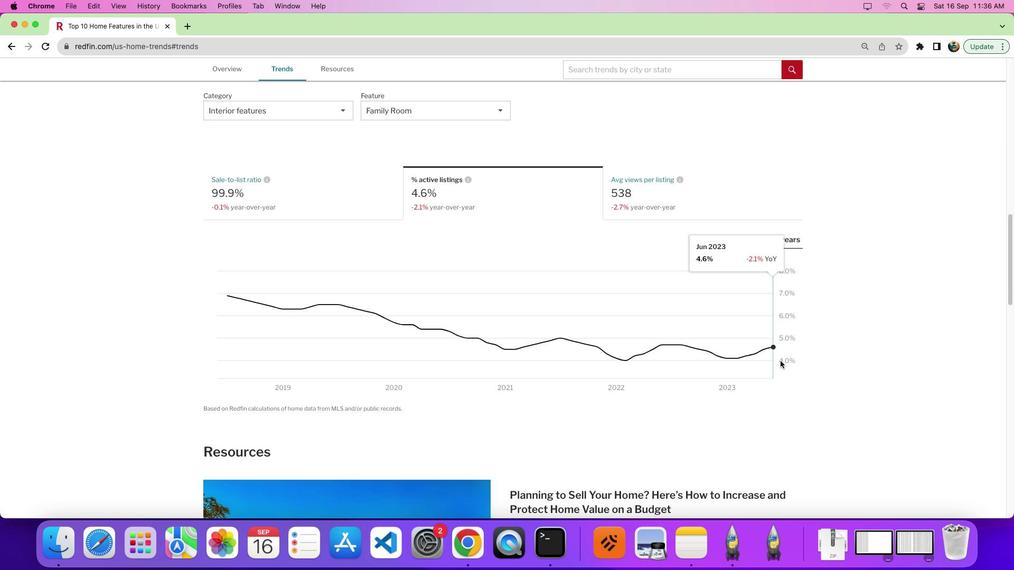 
